 Task: Create Card Event Planning in Board Project Management Techniques to Workspace Business Process Automation. Create Card Roundtable Discussion Review in Board Product Market Analysis to Workspace Business Process Automation. Create Card Event Planning in Board Brand Positioning and Differentiation Strategy to Workspace Business Process Automation
Action: Mouse moved to (92, 411)
Screenshot: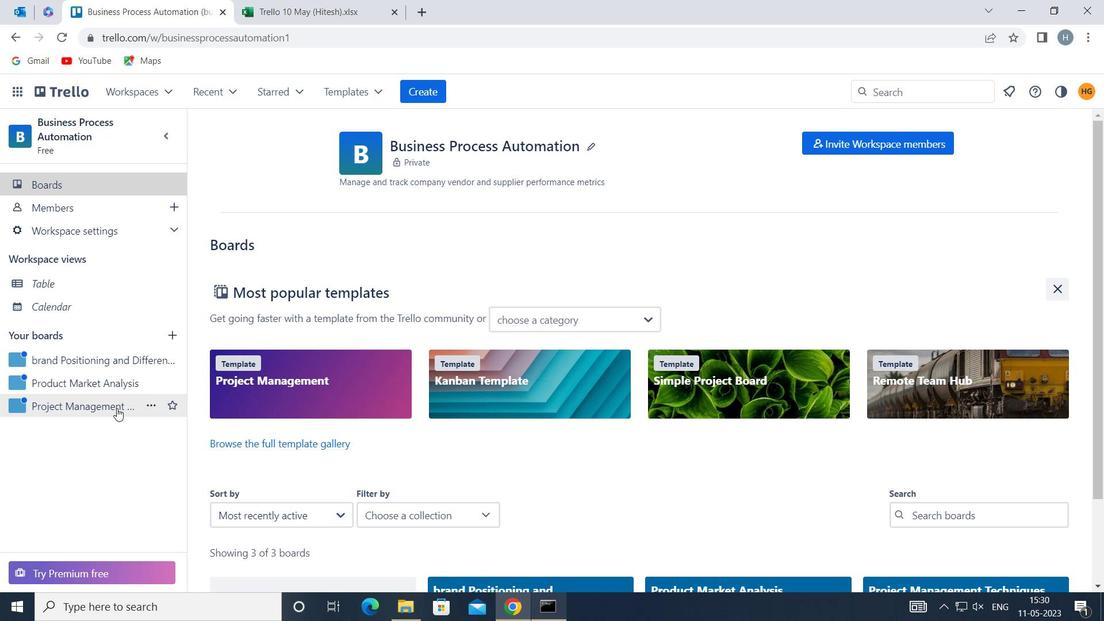 
Action: Mouse pressed left at (92, 411)
Screenshot: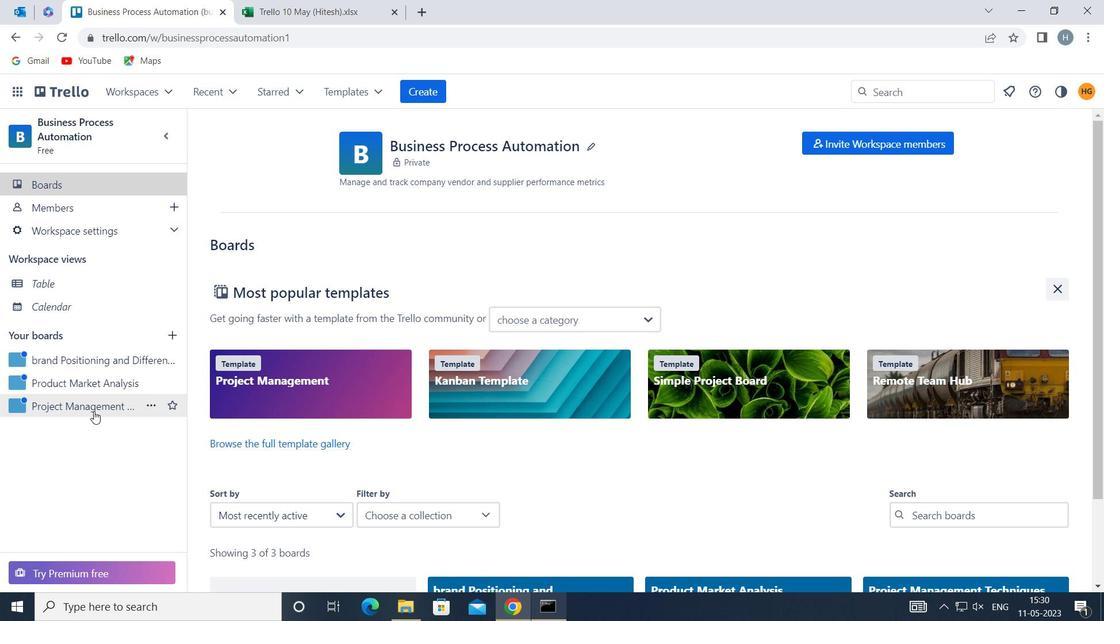 
Action: Mouse moved to (488, 213)
Screenshot: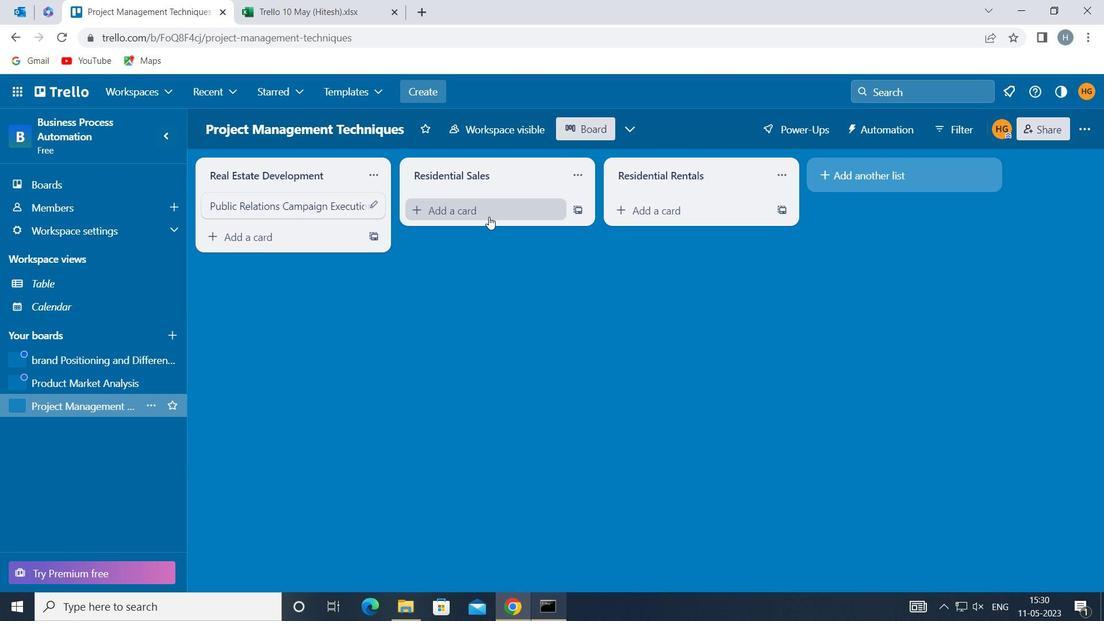 
Action: Mouse pressed left at (488, 213)
Screenshot: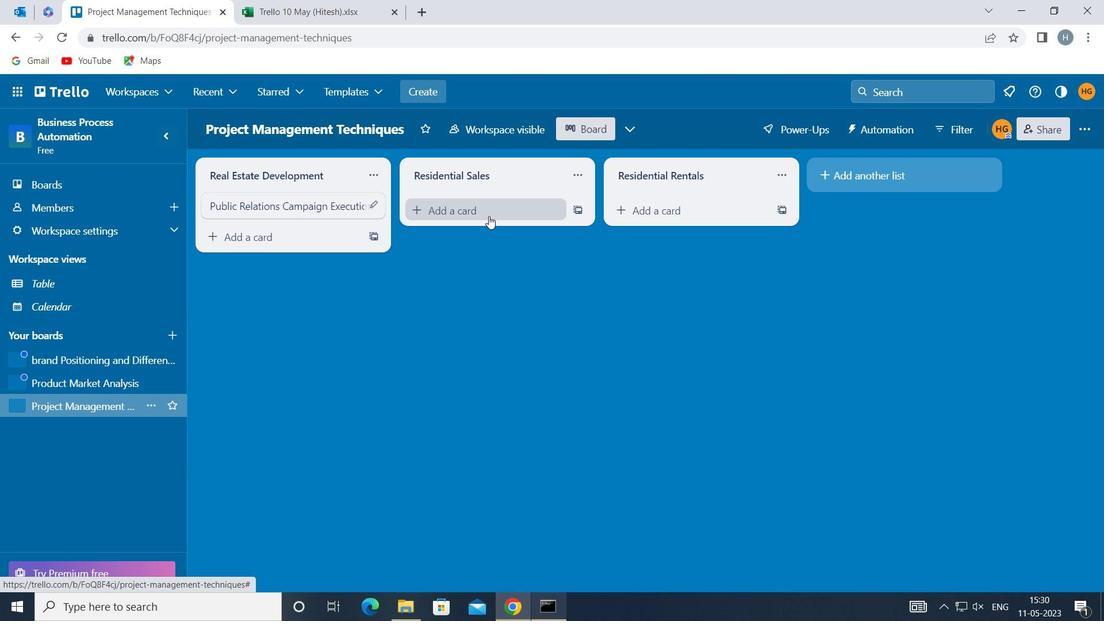 
Action: Mouse moved to (488, 213)
Screenshot: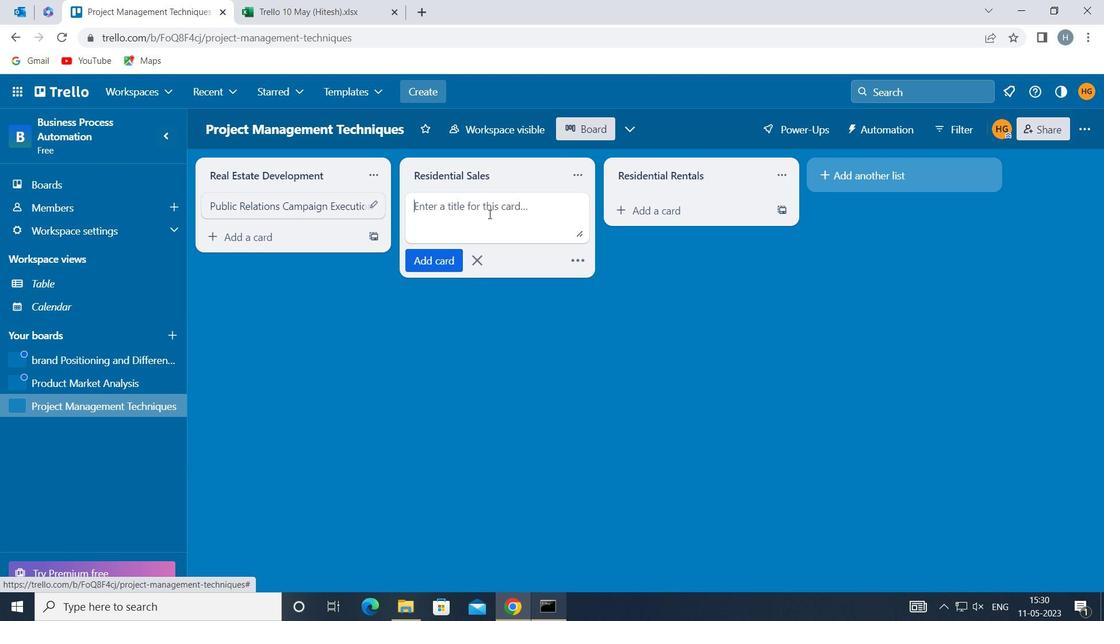 
Action: Key pressed <Key.shift>EVENT<Key.space><Key.shift>PLANNIN
Screenshot: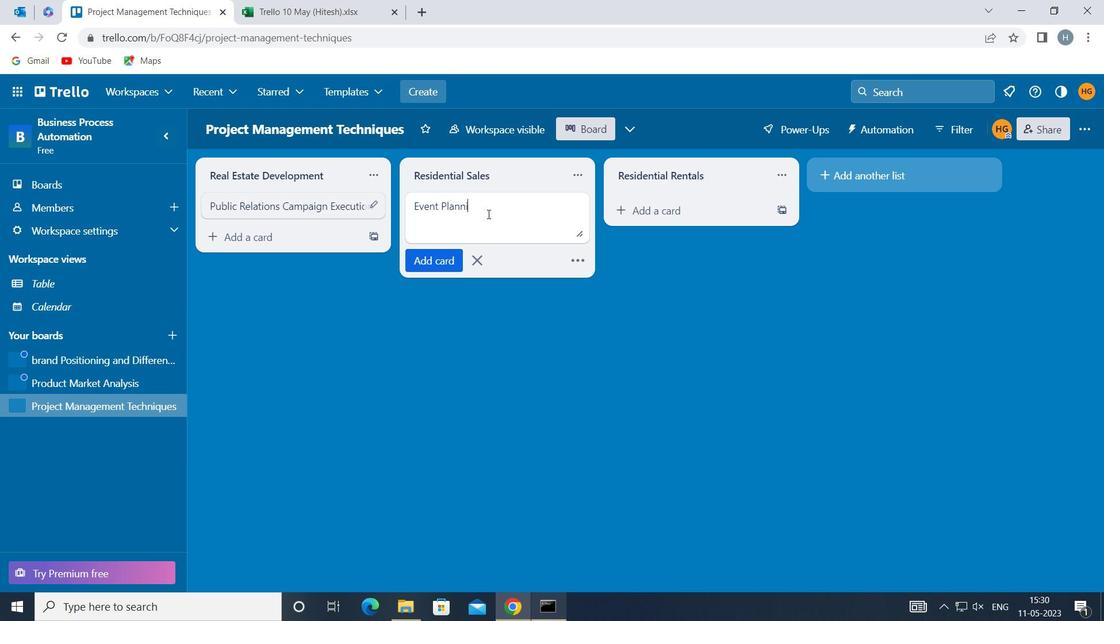 
Action: Mouse moved to (487, 214)
Screenshot: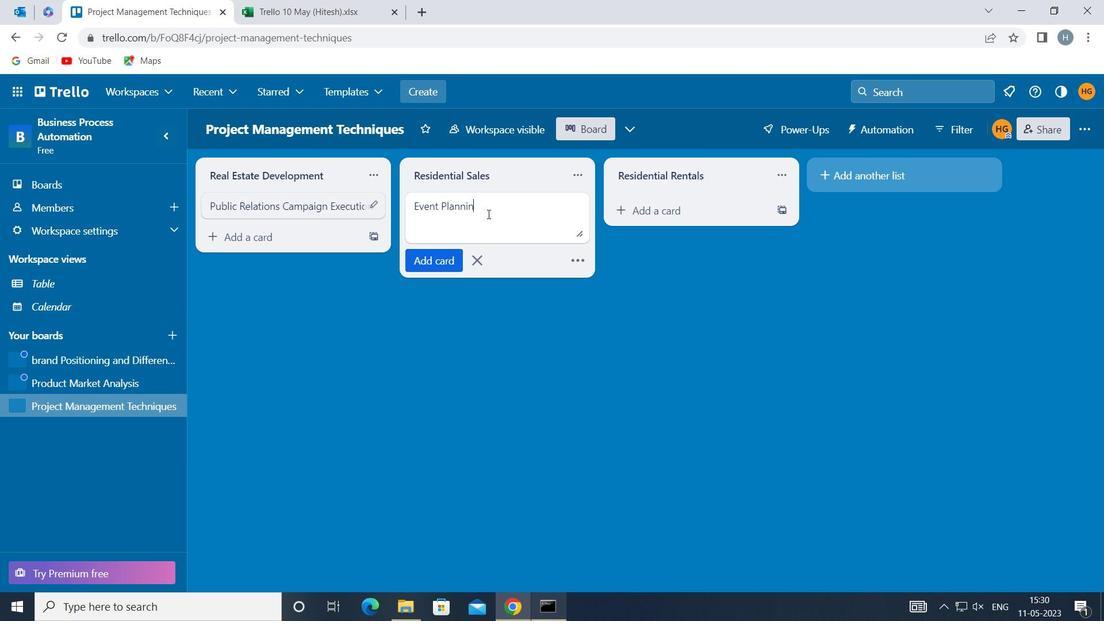 
Action: Key pressed G
Screenshot: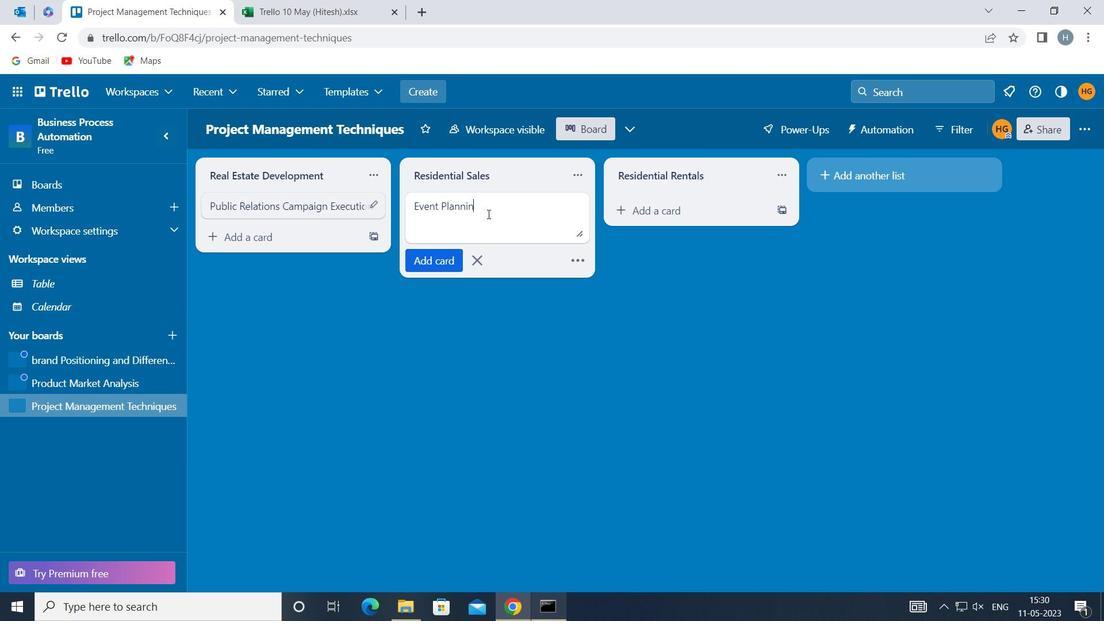 
Action: Mouse moved to (431, 262)
Screenshot: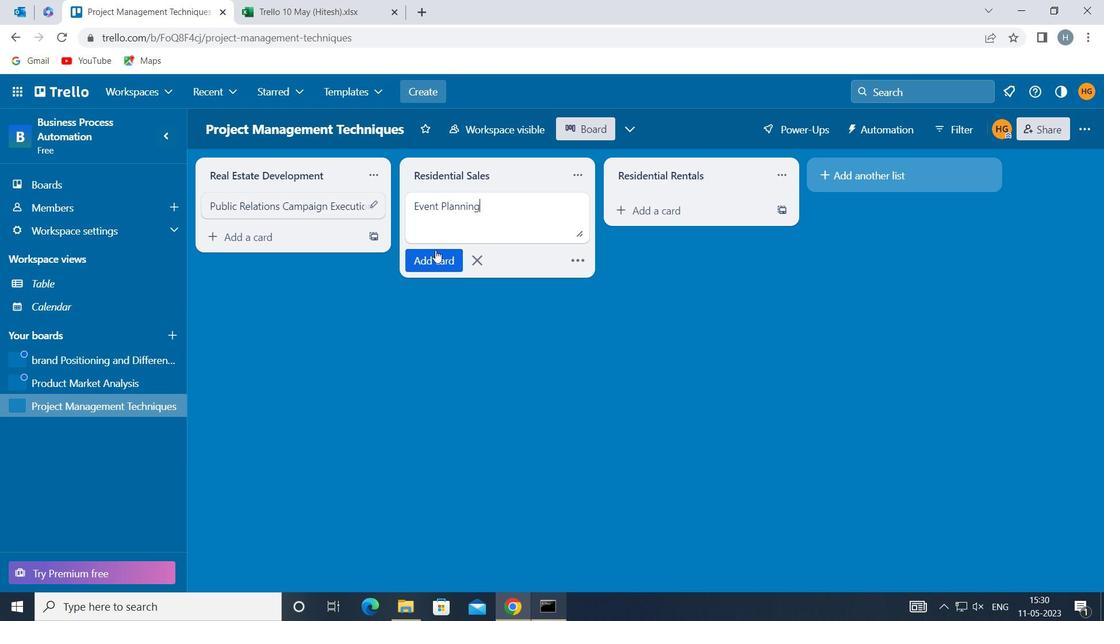 
Action: Mouse pressed left at (431, 262)
Screenshot: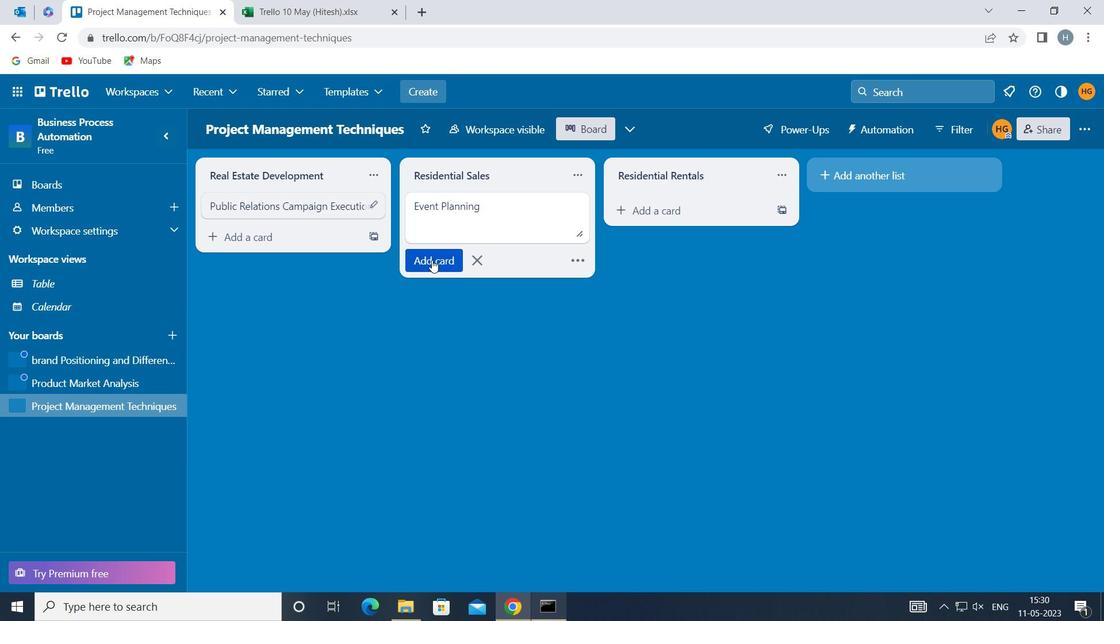 
Action: Mouse moved to (409, 370)
Screenshot: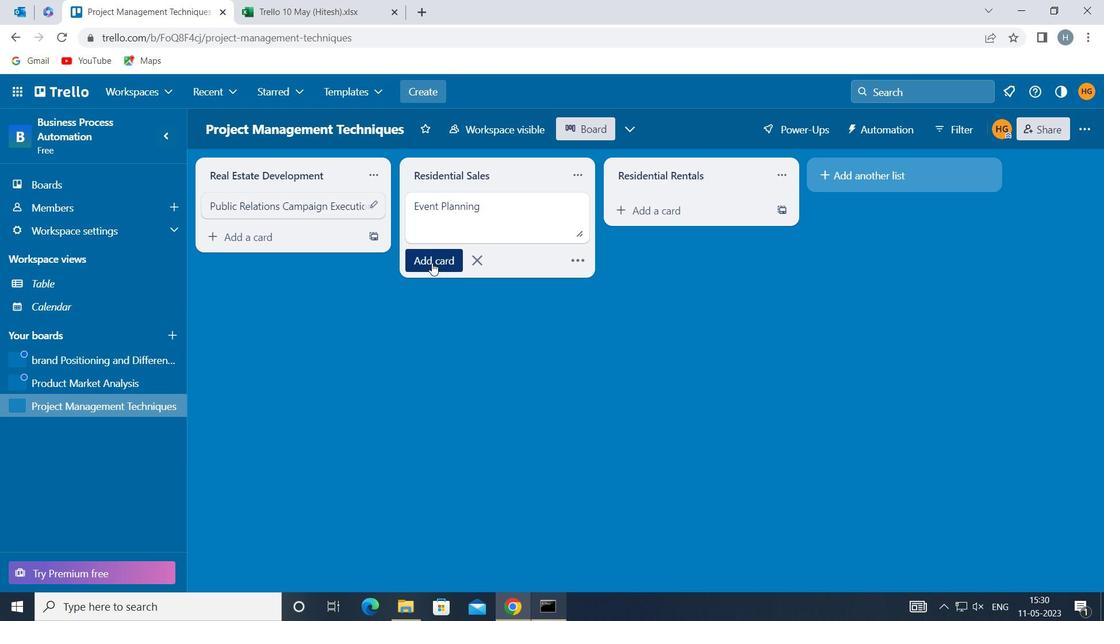 
Action: Mouse pressed left at (409, 370)
Screenshot: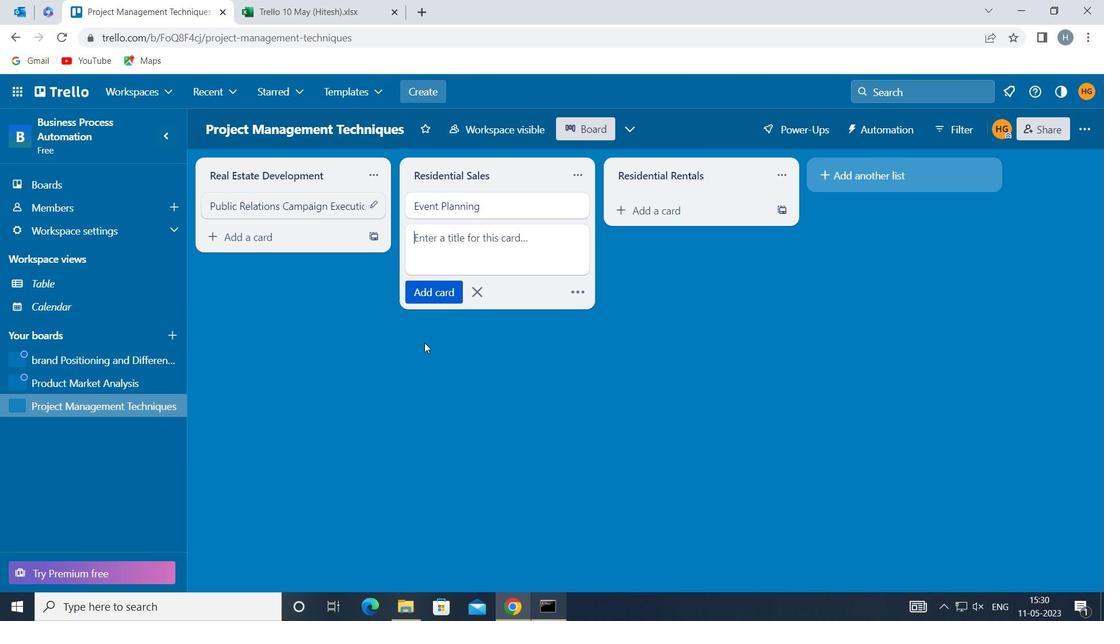 
Action: Mouse moved to (90, 385)
Screenshot: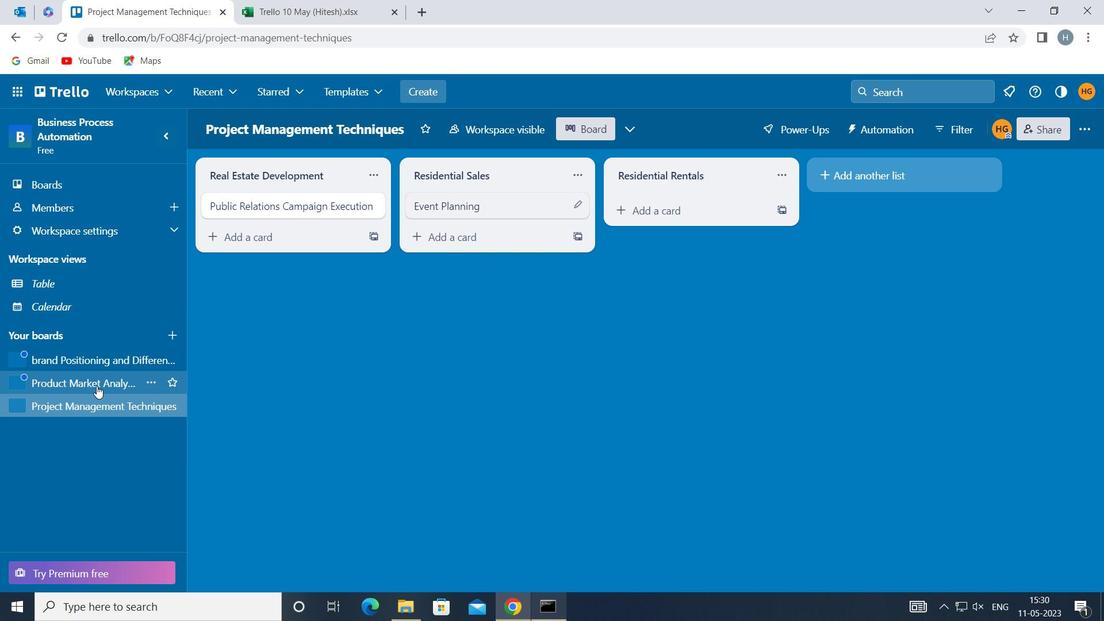 
Action: Mouse pressed left at (90, 385)
Screenshot: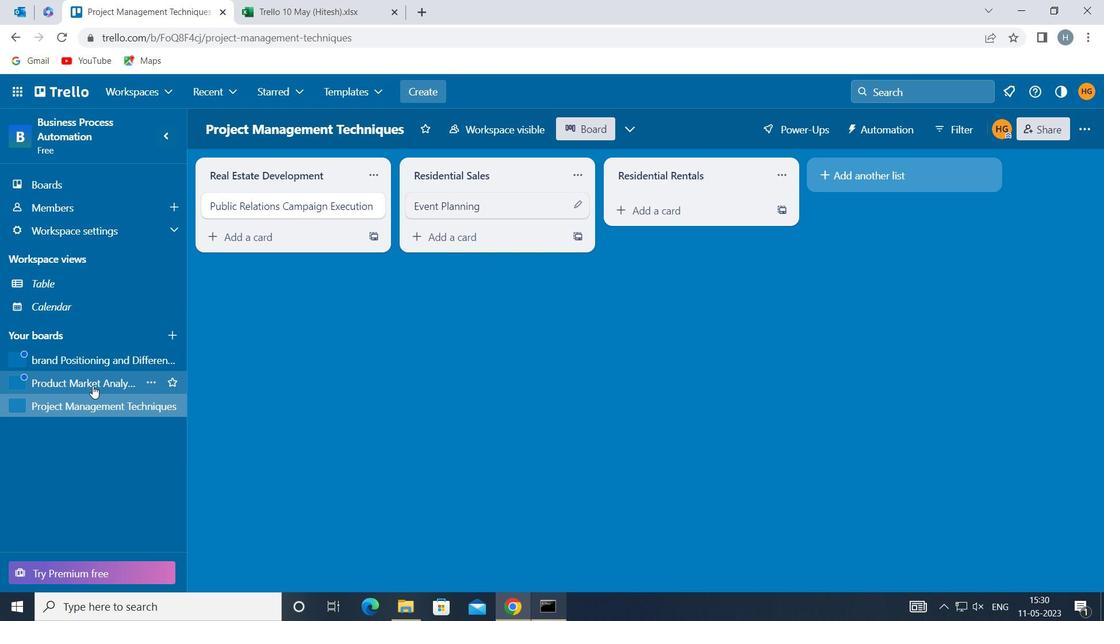 
Action: Mouse moved to (480, 214)
Screenshot: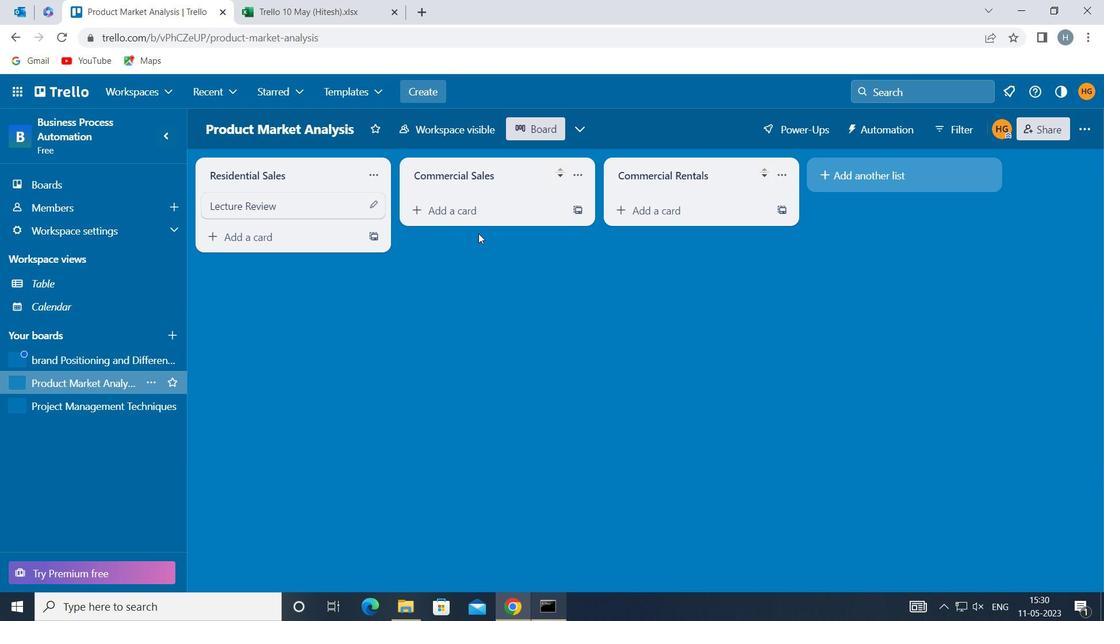 
Action: Mouse pressed left at (480, 214)
Screenshot: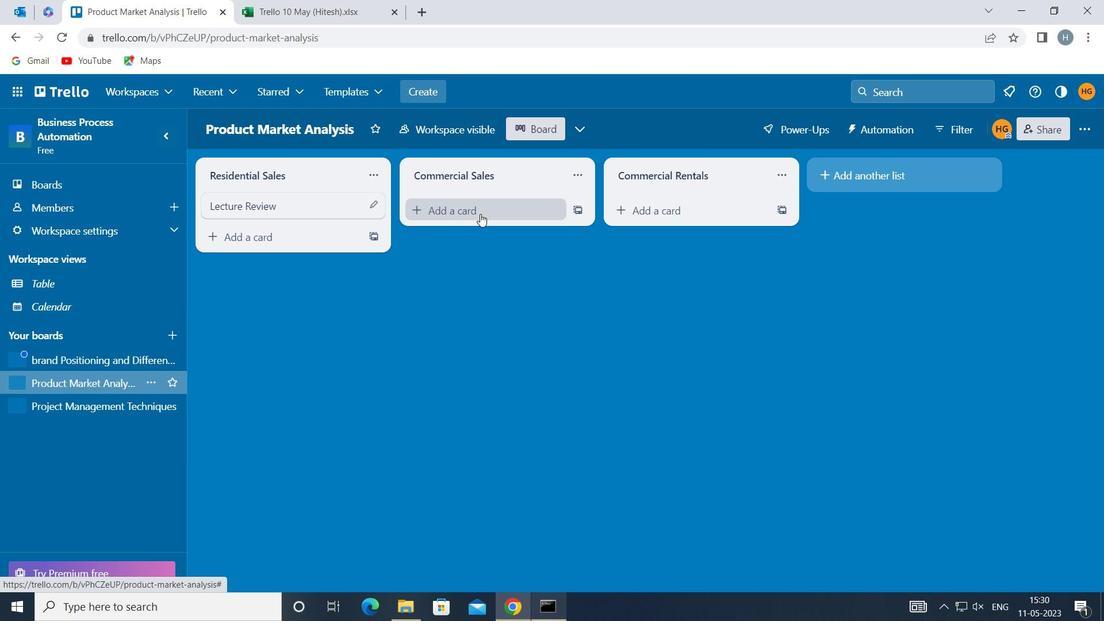 
Action: Key pressed <Key.shift>ROUNDR<Key.backspace>TABLE<Key.space><Key.shift>DISCUSSION<Key.space><Key.shift>REVIEW
Screenshot: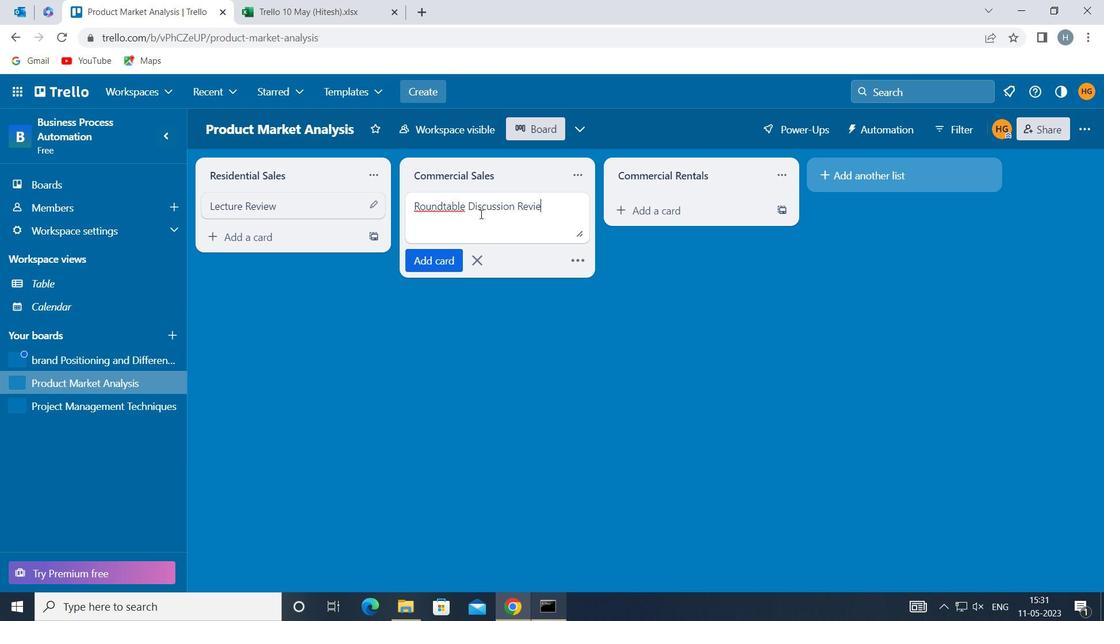 
Action: Mouse moved to (440, 259)
Screenshot: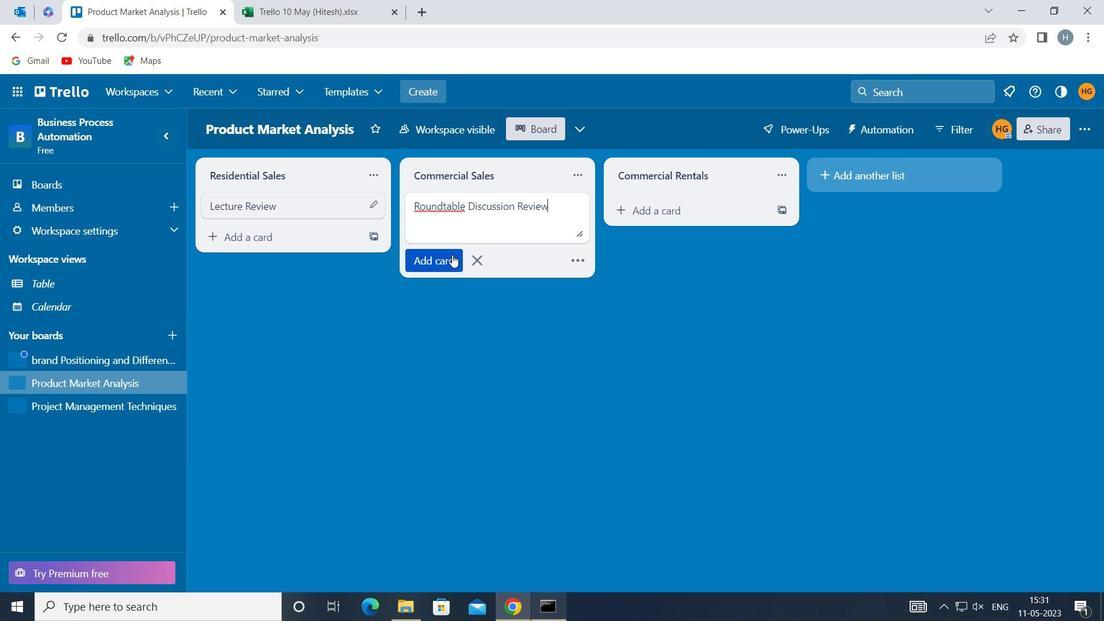 
Action: Mouse pressed left at (440, 259)
Screenshot: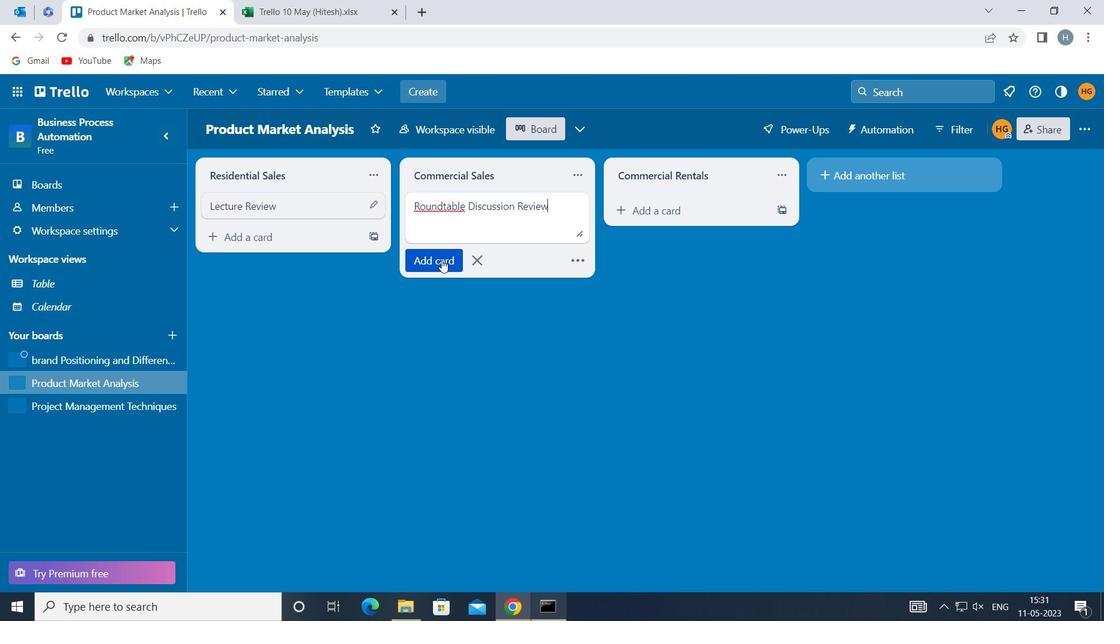 
Action: Mouse moved to (388, 353)
Screenshot: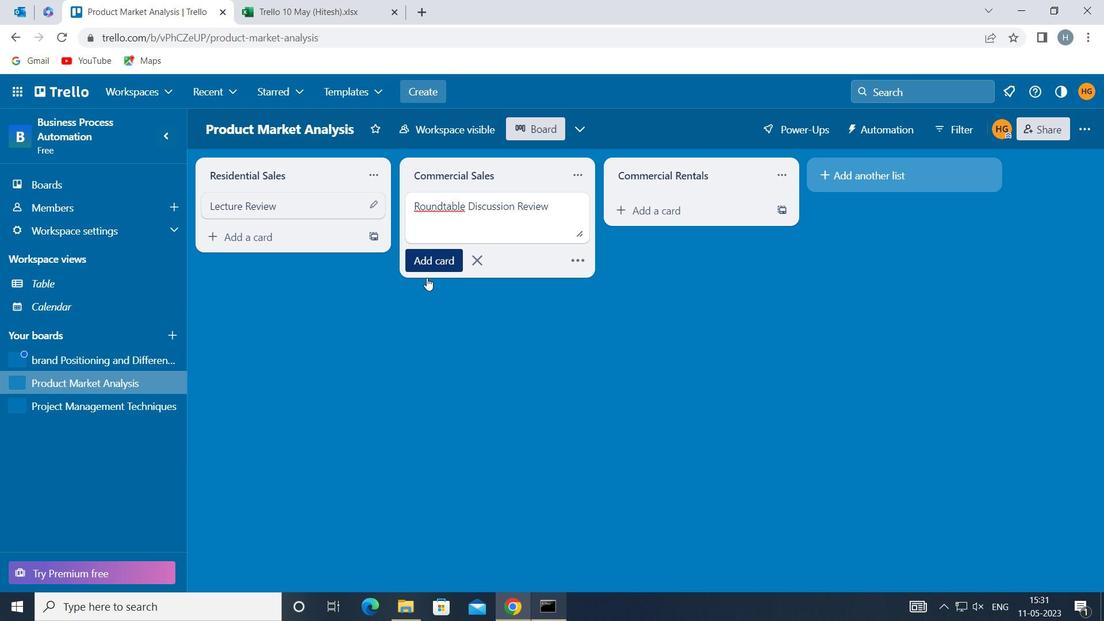 
Action: Mouse pressed left at (388, 353)
Screenshot: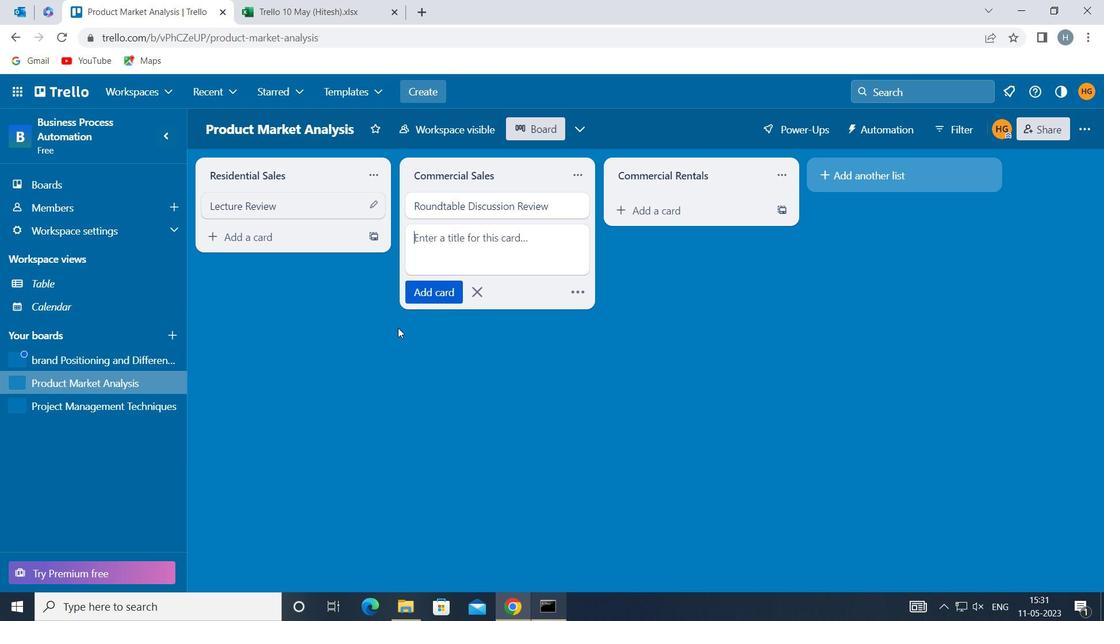 
Action: Mouse moved to (86, 361)
Screenshot: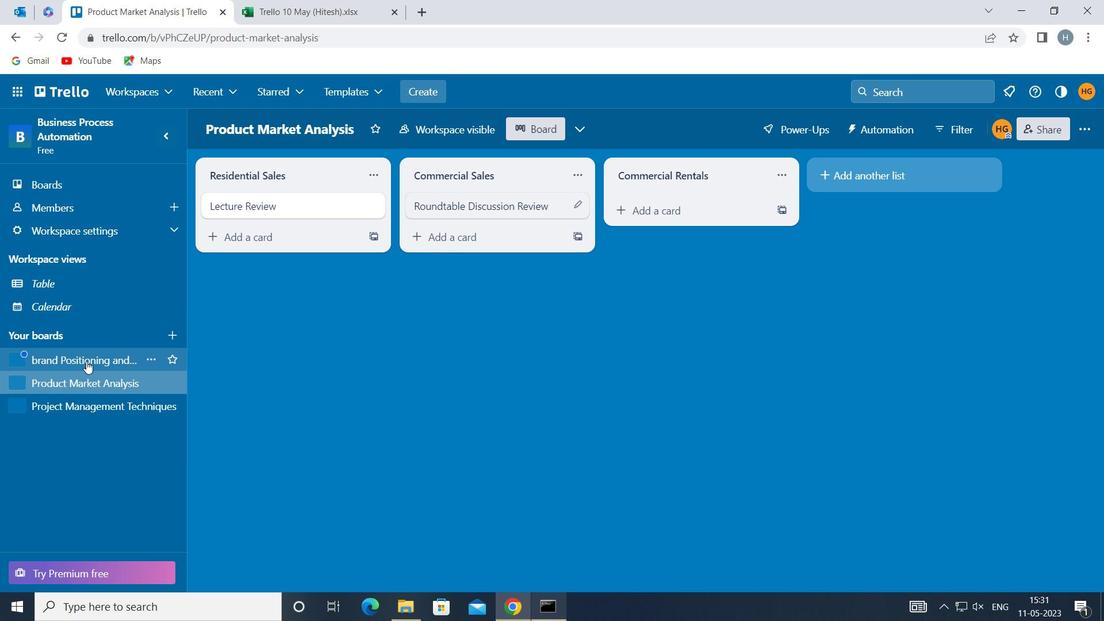 
Action: Mouse pressed left at (86, 361)
Screenshot: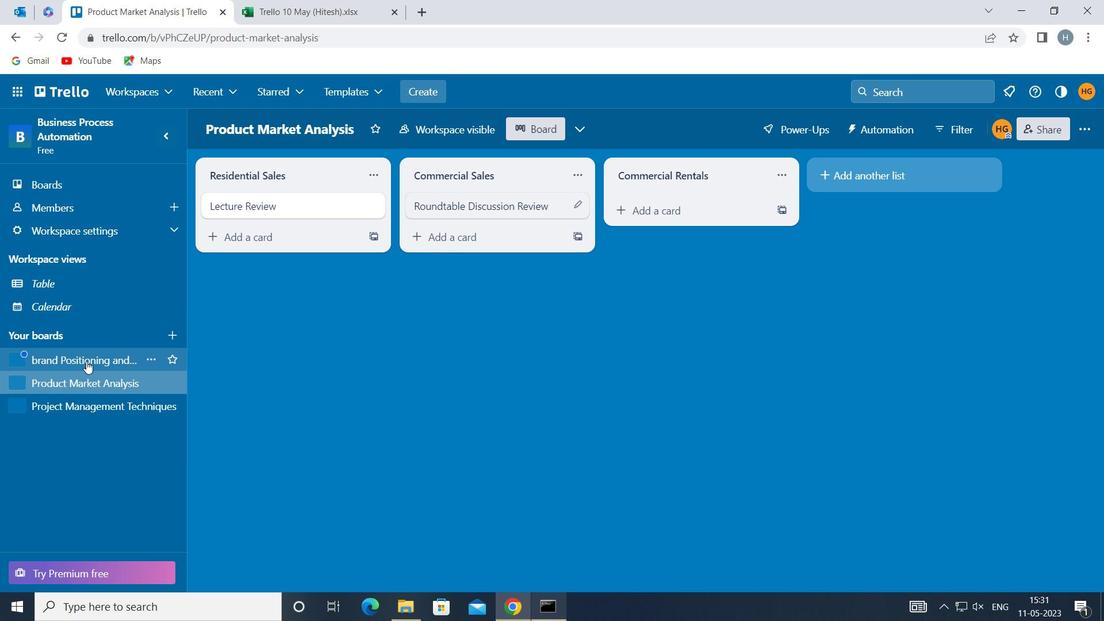 
Action: Mouse moved to (470, 211)
Screenshot: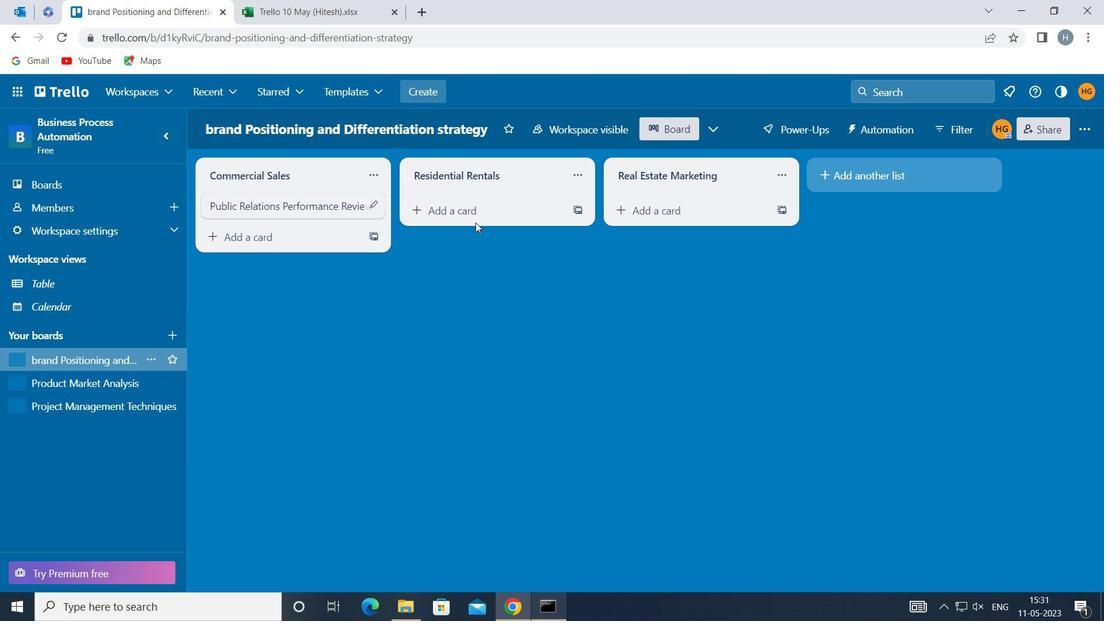 
Action: Mouse pressed left at (470, 211)
Screenshot: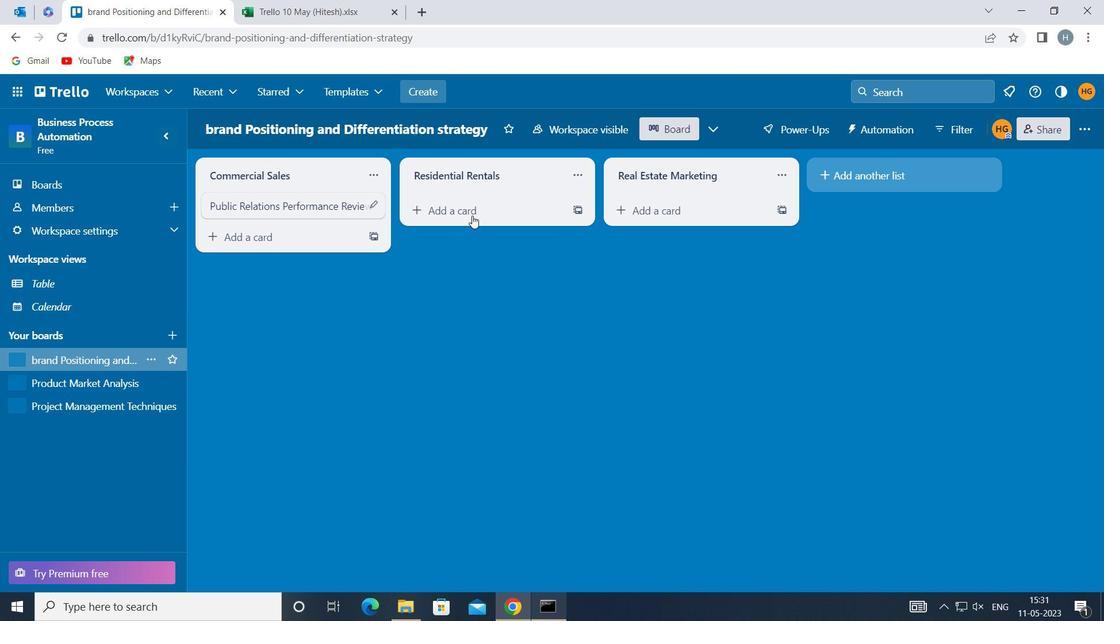 
Action: Mouse moved to (470, 209)
Screenshot: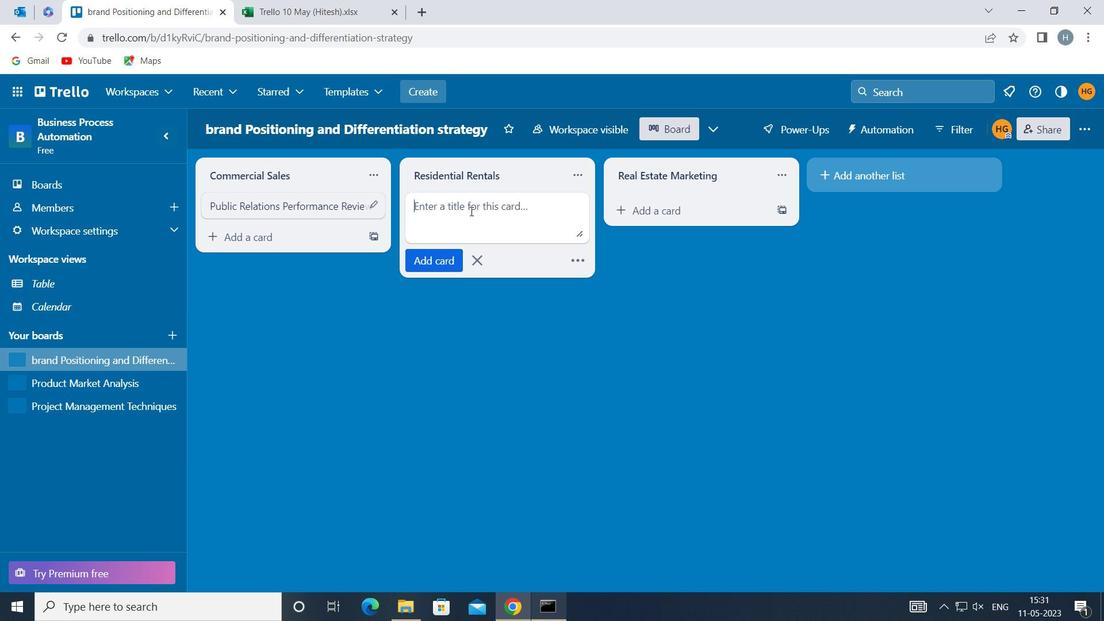 
Action: Mouse pressed left at (470, 209)
Screenshot: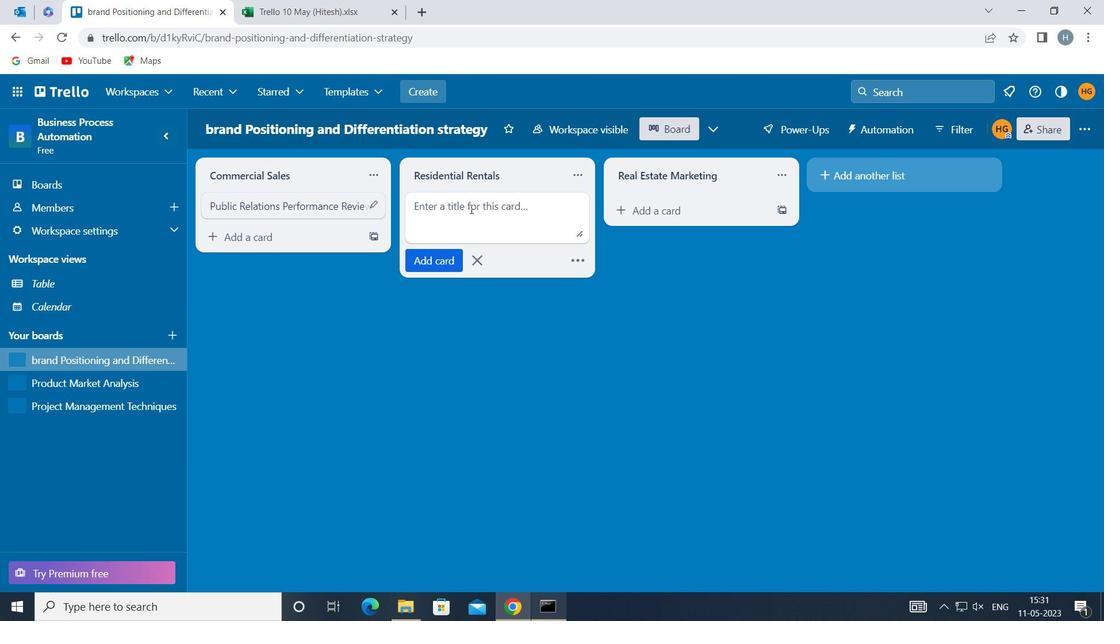 
Action: Key pressed <Key.shift>EVENT<Key.space><Key.shift>PLANNING
Screenshot: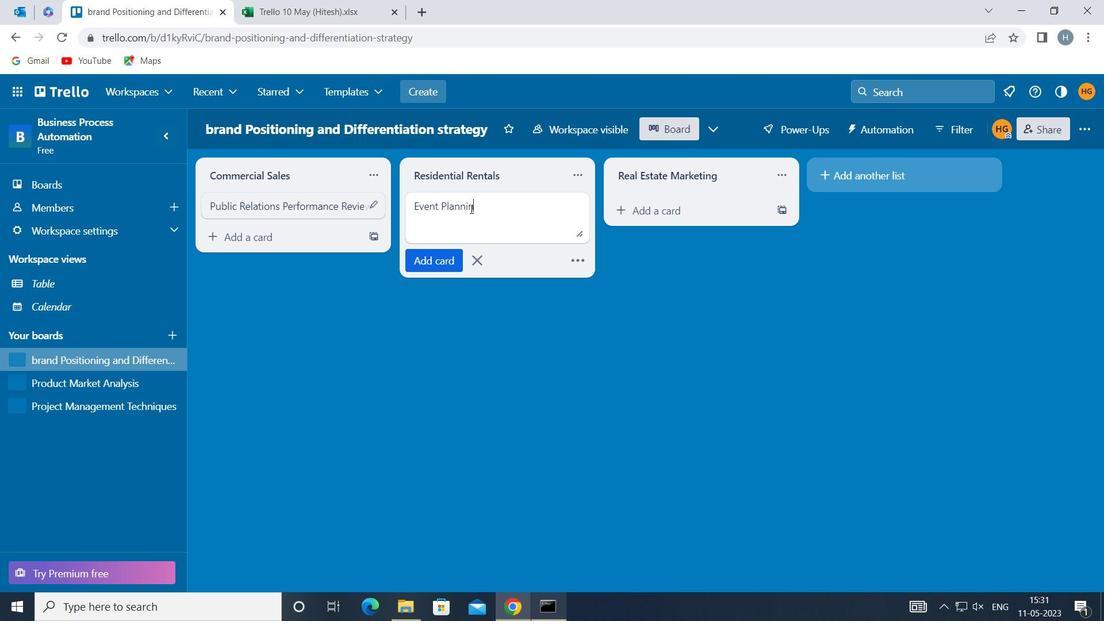 
Action: Mouse moved to (430, 264)
Screenshot: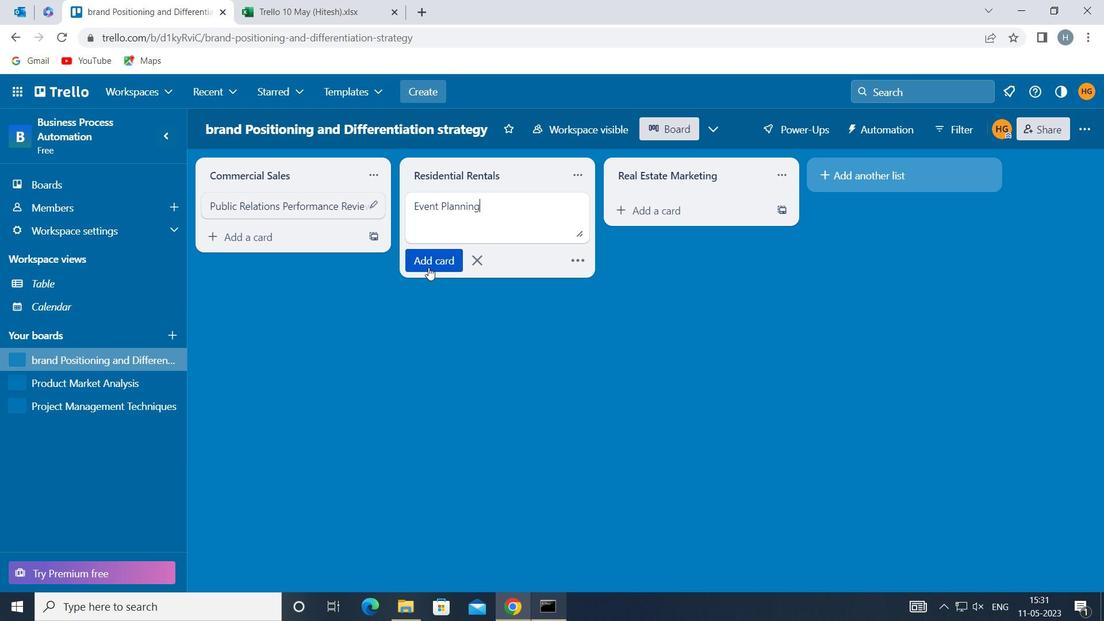 
Action: Mouse pressed left at (430, 264)
Screenshot: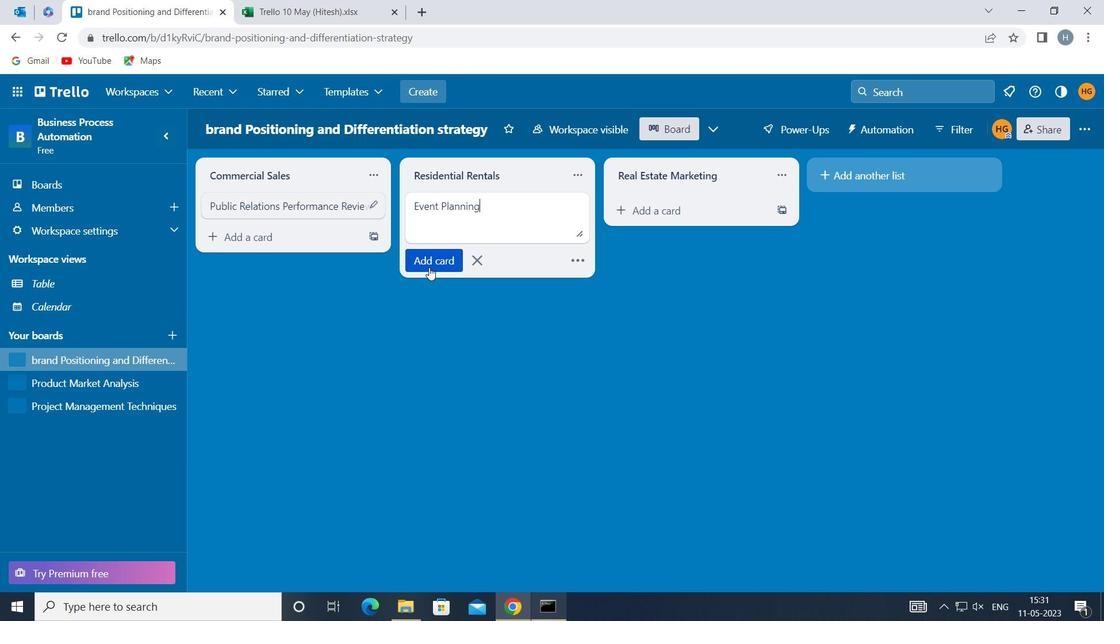 
Action: Mouse moved to (428, 327)
Screenshot: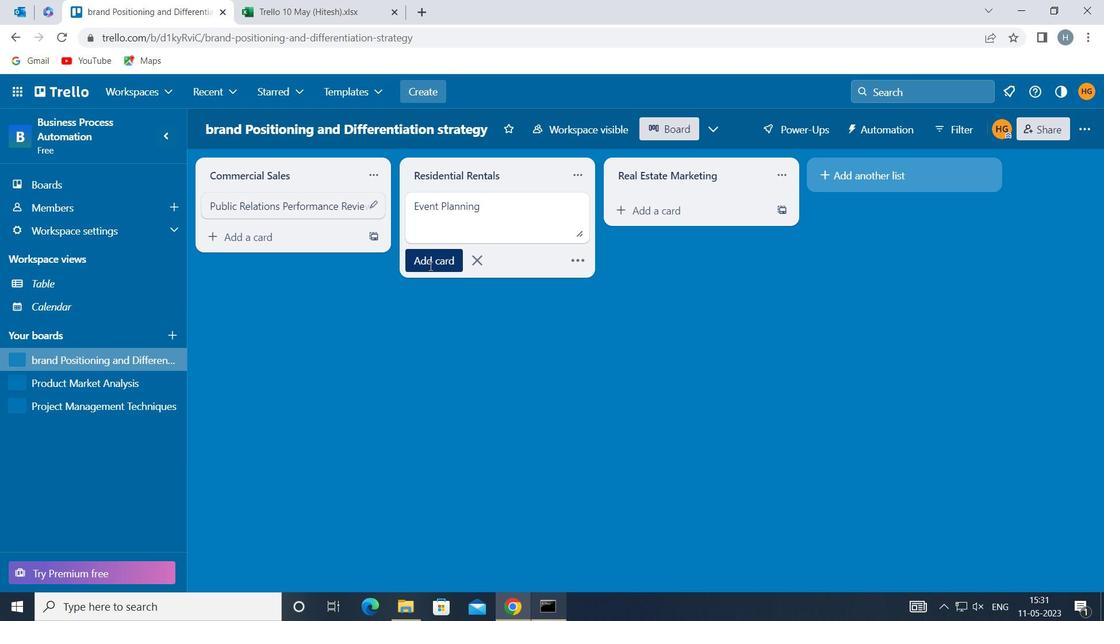 
Action: Mouse pressed left at (428, 327)
Screenshot: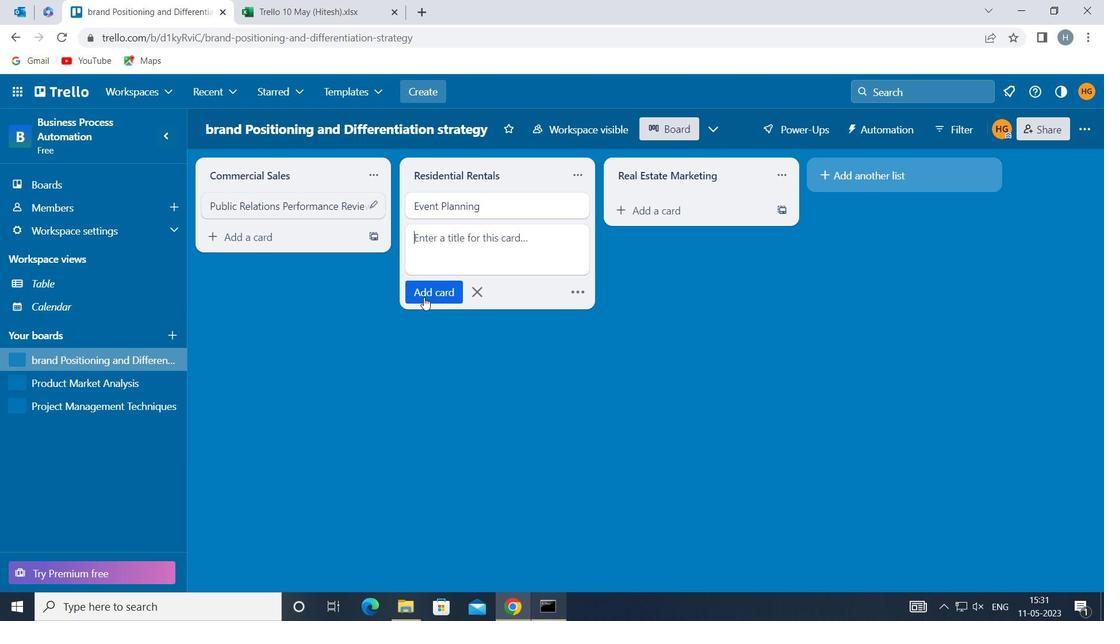 
Action: Mouse moved to (433, 323)
Screenshot: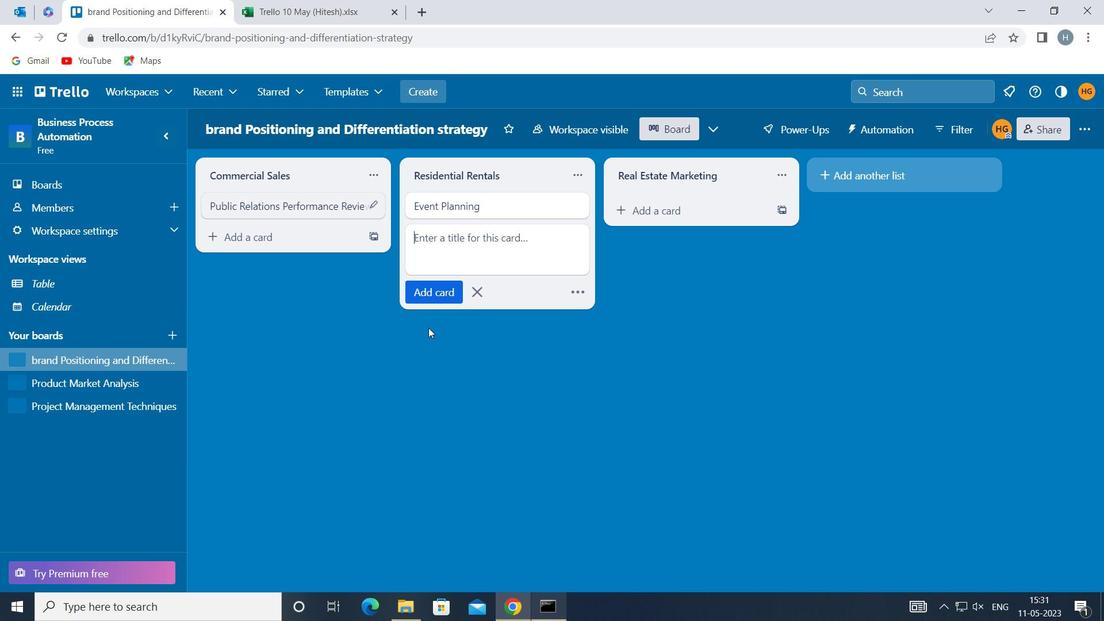 
